 Task: Change the font size to 60 in the screencast mode.
Action: Mouse moved to (25, 527)
Screenshot: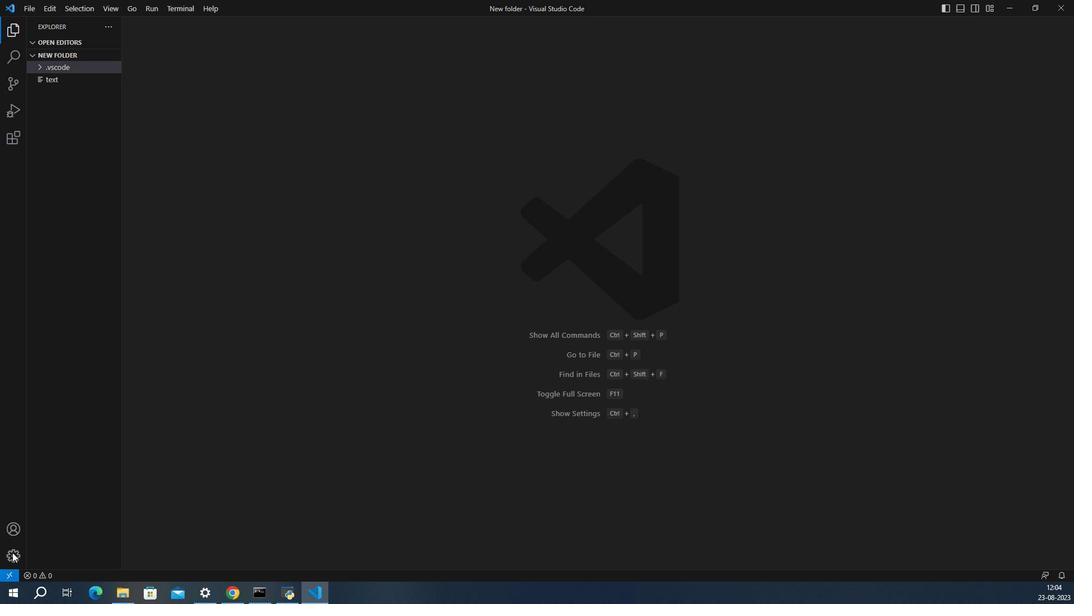 
Action: Mouse pressed left at (25, 527)
Screenshot: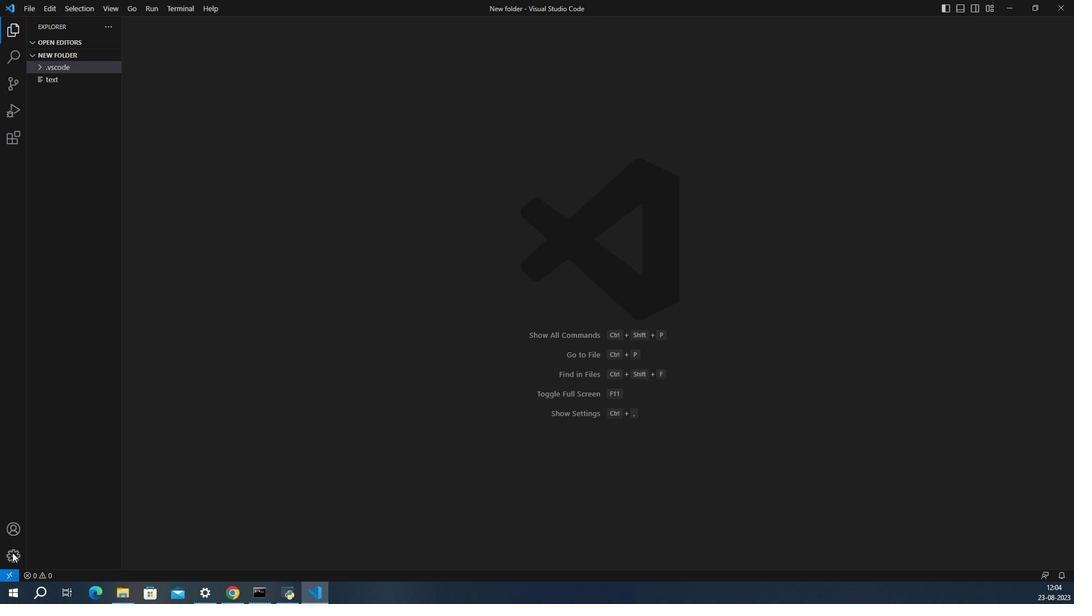
Action: Mouse moved to (47, 467)
Screenshot: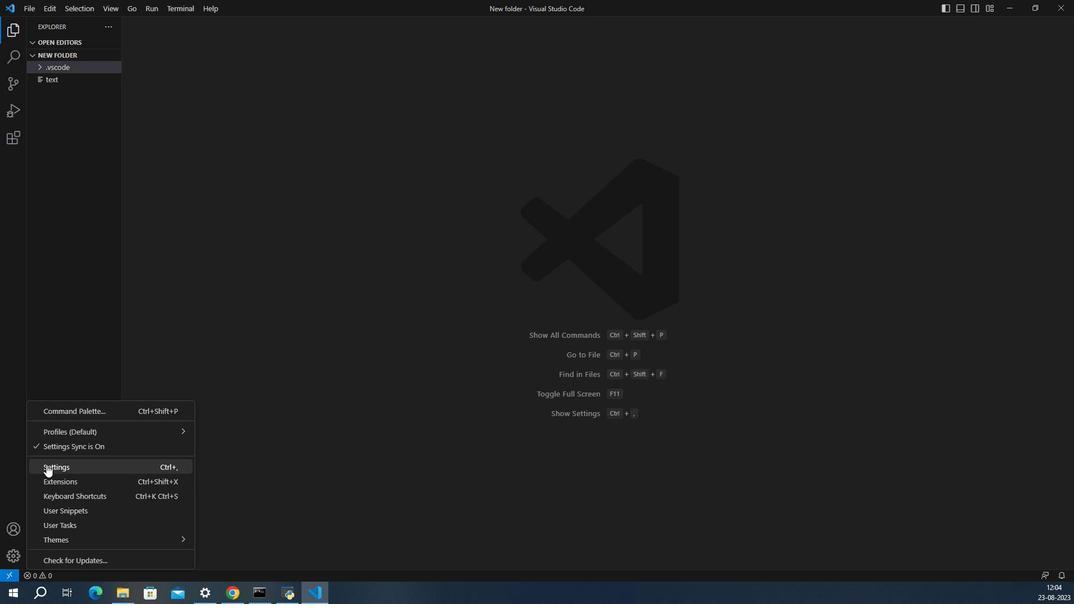 
Action: Mouse pressed left at (47, 467)
Screenshot: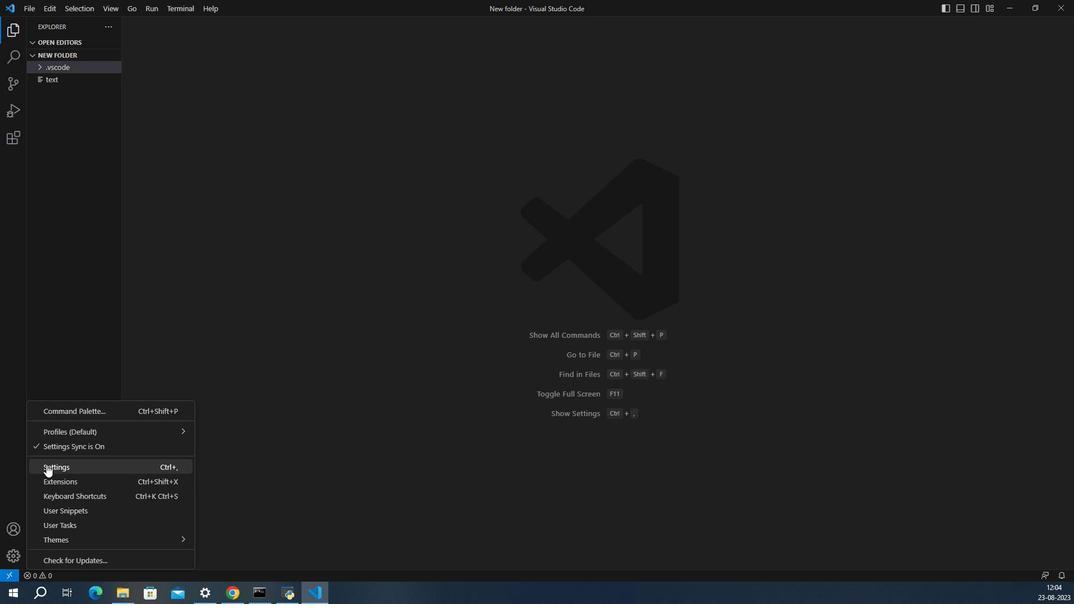 
Action: Mouse moved to (328, 448)
Screenshot: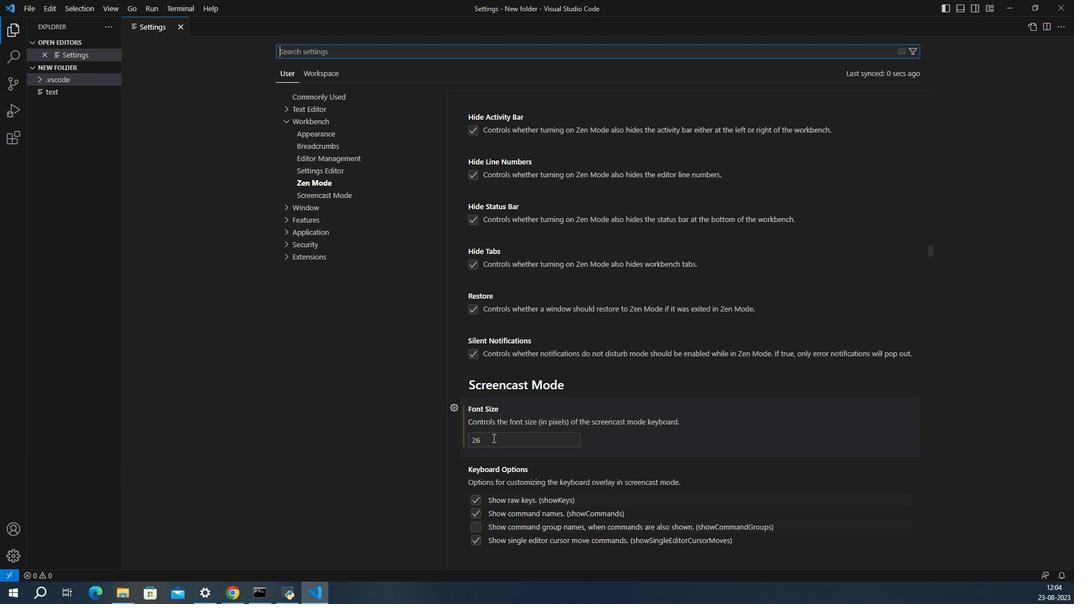 
Action: Mouse pressed left at (328, 448)
Screenshot: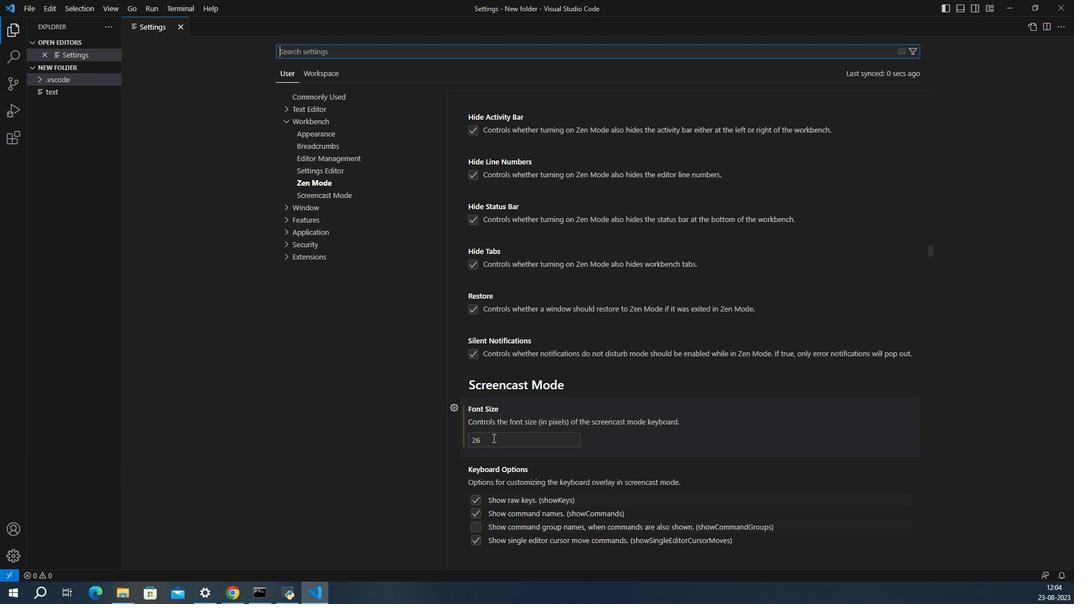 
Action: Mouse moved to (328, 449)
Screenshot: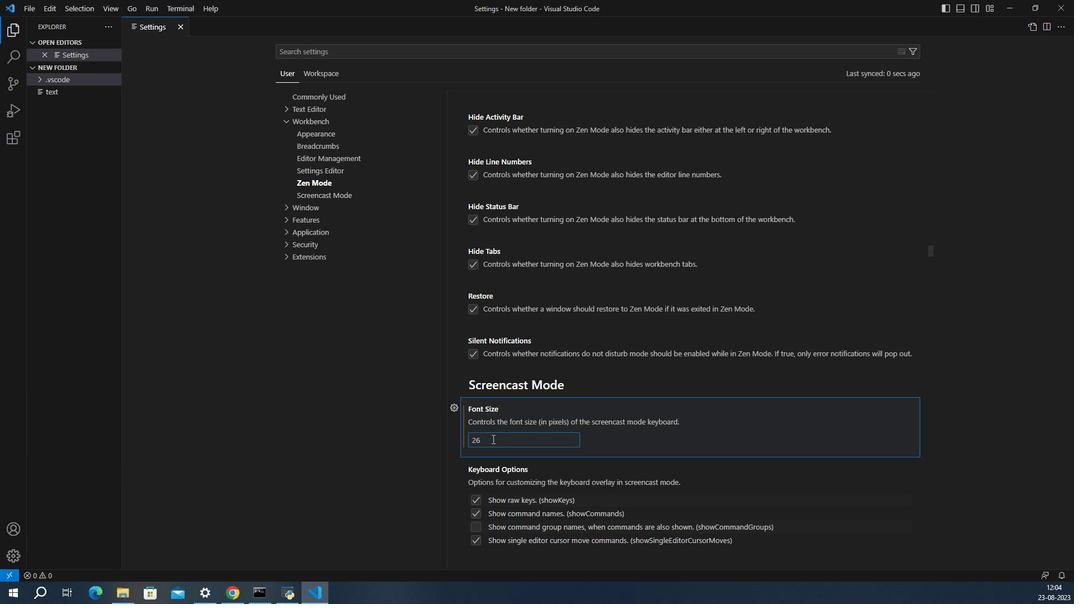 
Action: Key pressed <Key.backspace><Key.backspace>60
Screenshot: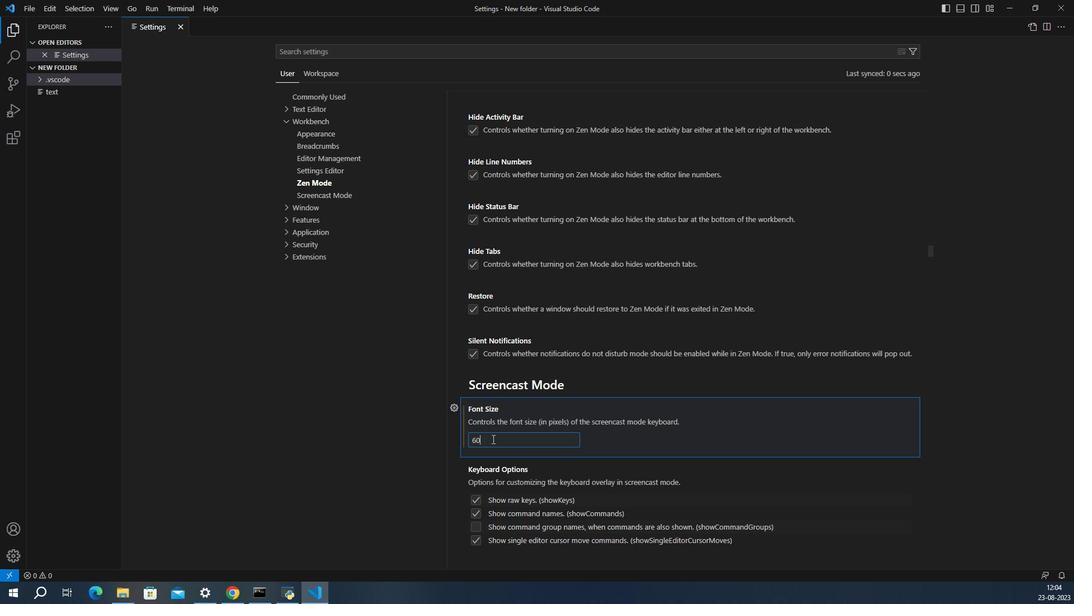 
